 Task: Create in the project UniTech in Backlog an issue 'Implement a new cloud-based project management system for a company with advanced task tracking and collaboration features', assign it to team member softage.1@softage.net and change the status to IN PROGRESS.
Action: Mouse moved to (387, 243)
Screenshot: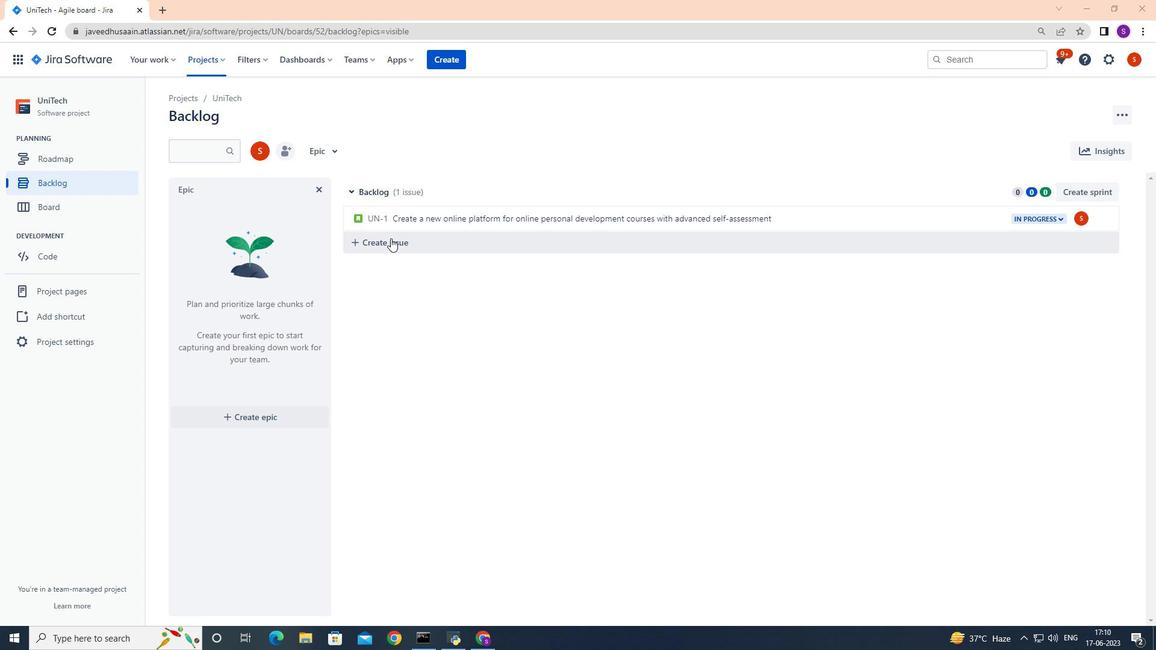 
Action: Mouse pressed left at (387, 243)
Screenshot: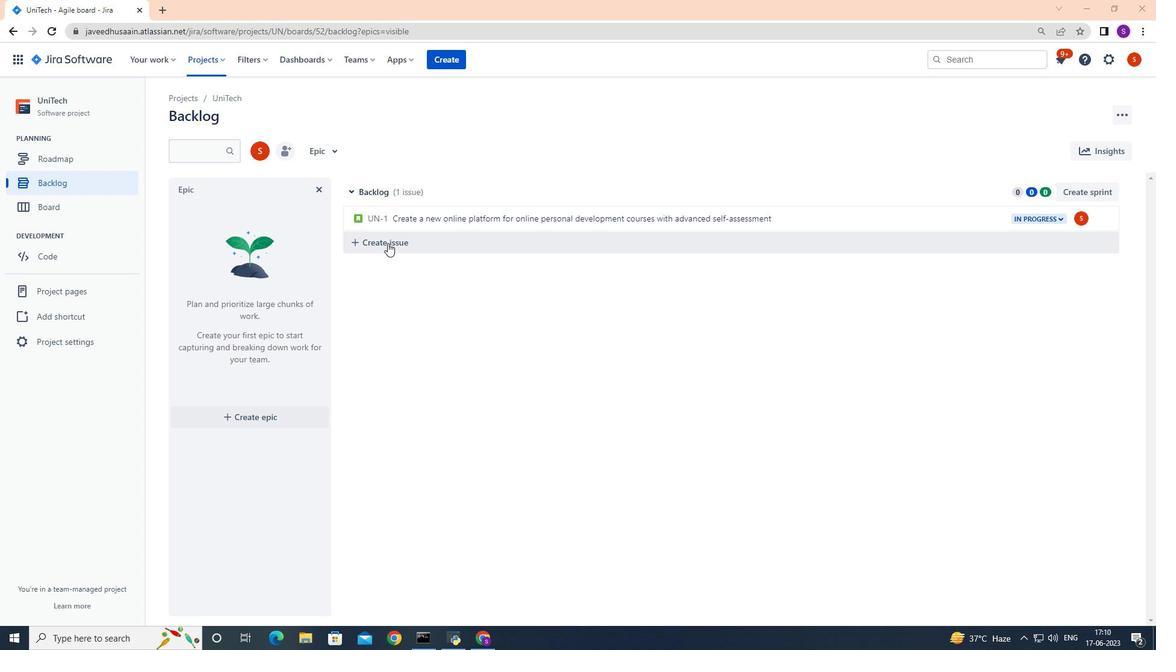 
Action: Mouse moved to (427, 246)
Screenshot: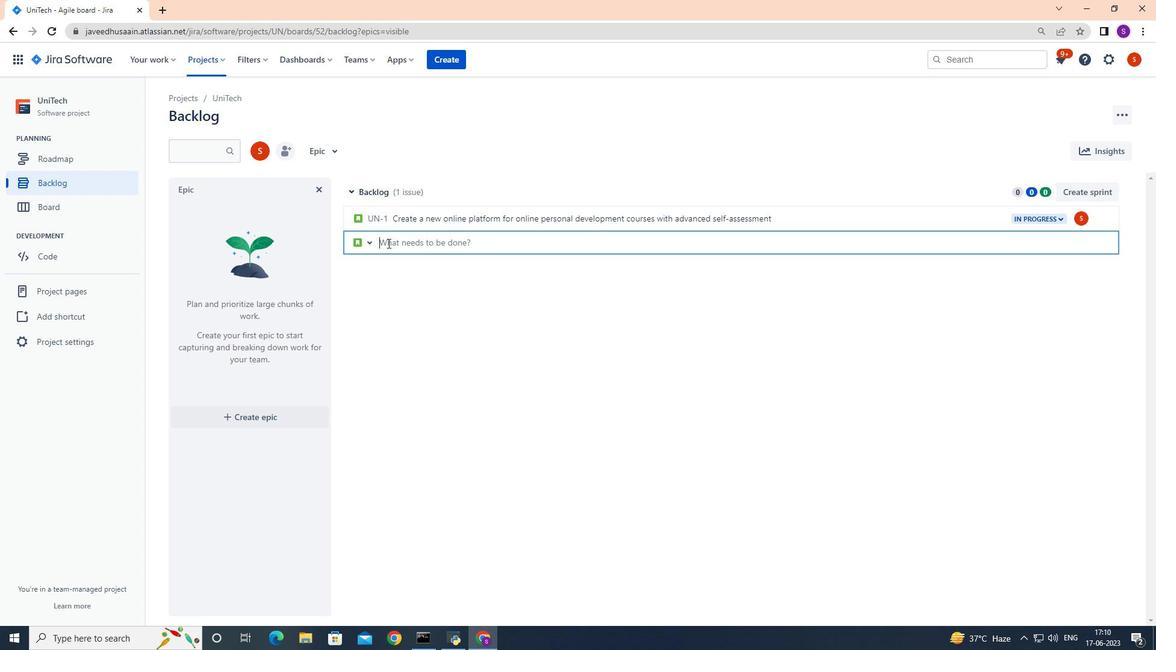 
Action: Mouse pressed left at (427, 246)
Screenshot: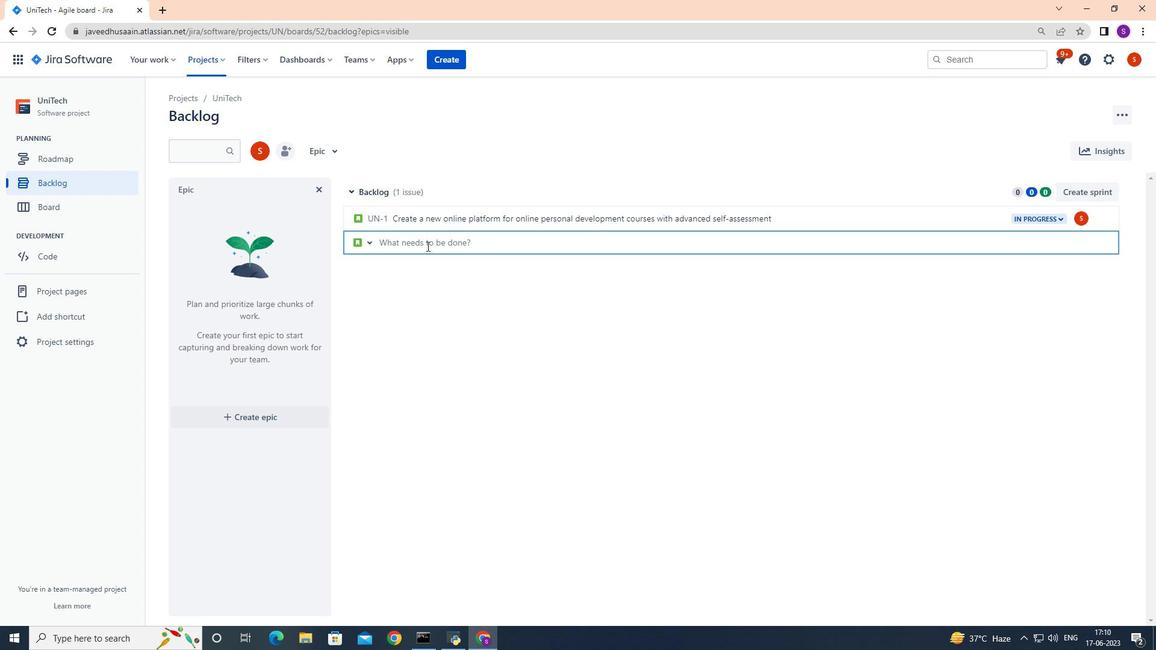 
Action: Key pressed <Key.shift>Implement<Key.space>a<Key.space>new<Key.space>cloud-based<Key.space>projest<Key.backspace><Key.backspace>ct<Key.space>management<Key.space>system<Key.space>for<Key.space>a<Key.space>comp<Key.backspace><Key.backspace><Key.backspace><Key.backspace>cpm<Key.backspace><Key.backspace>ompany<Key.space>with<Key.space>advanced<Key.space>task<Key.space>tracking<Key.space>and<Key.space>collaboration<Key.space>features<Key.enter>
Screenshot: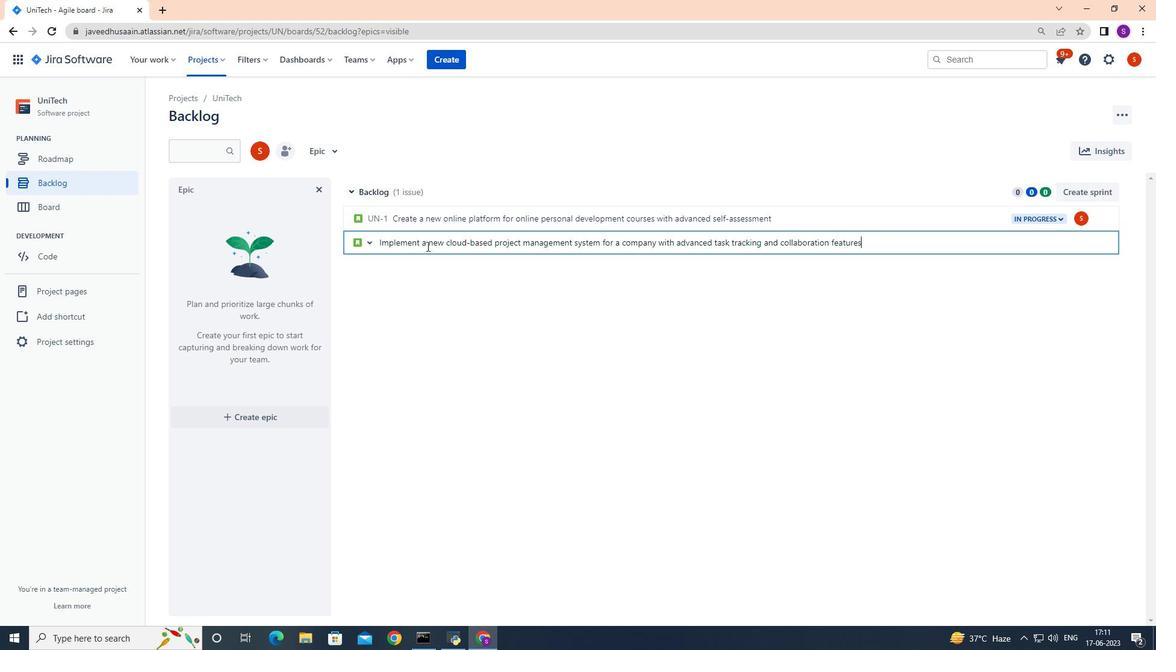 
Action: Mouse moved to (1084, 245)
Screenshot: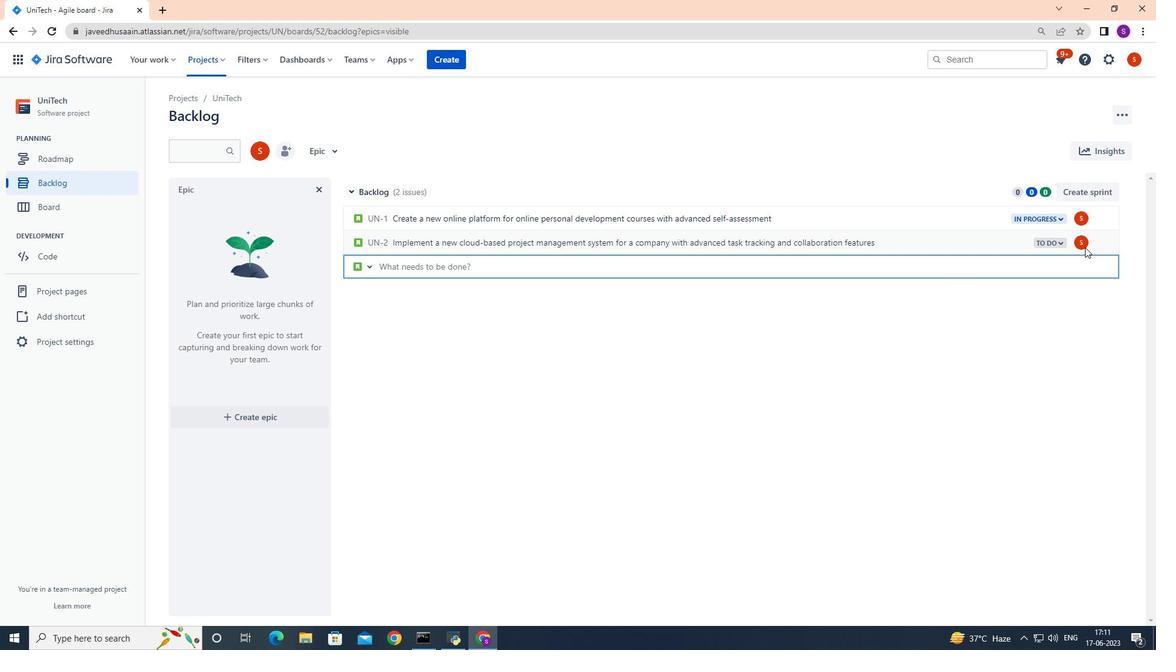 
Action: Mouse pressed left at (1084, 245)
Screenshot: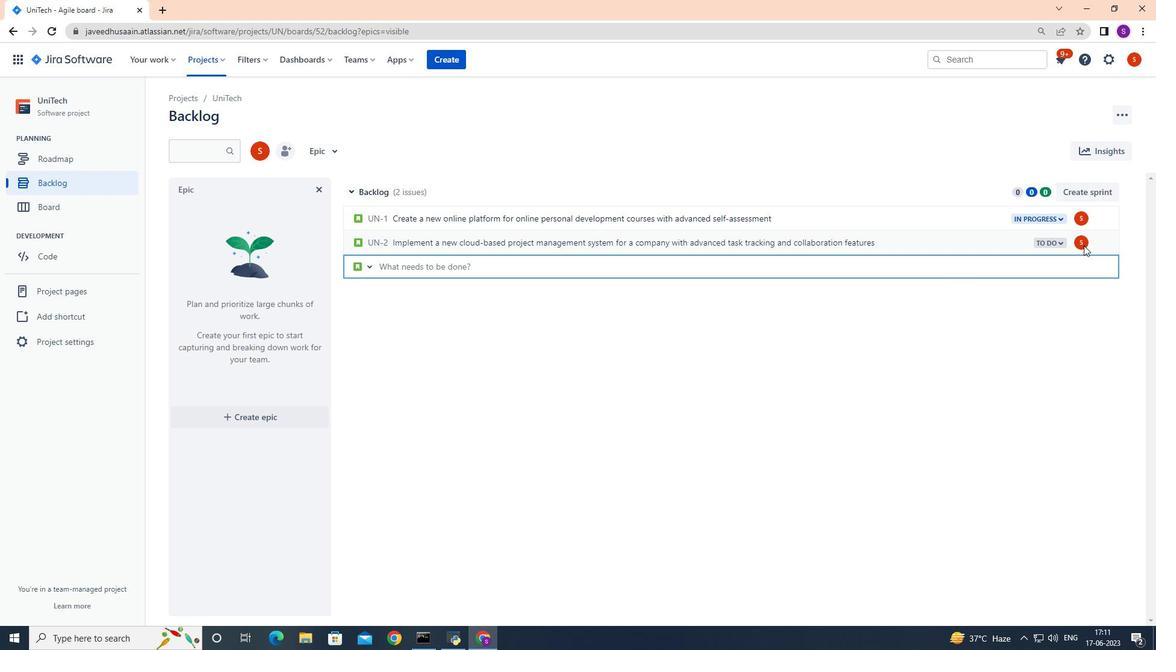 
Action: Mouse pressed left at (1084, 245)
Screenshot: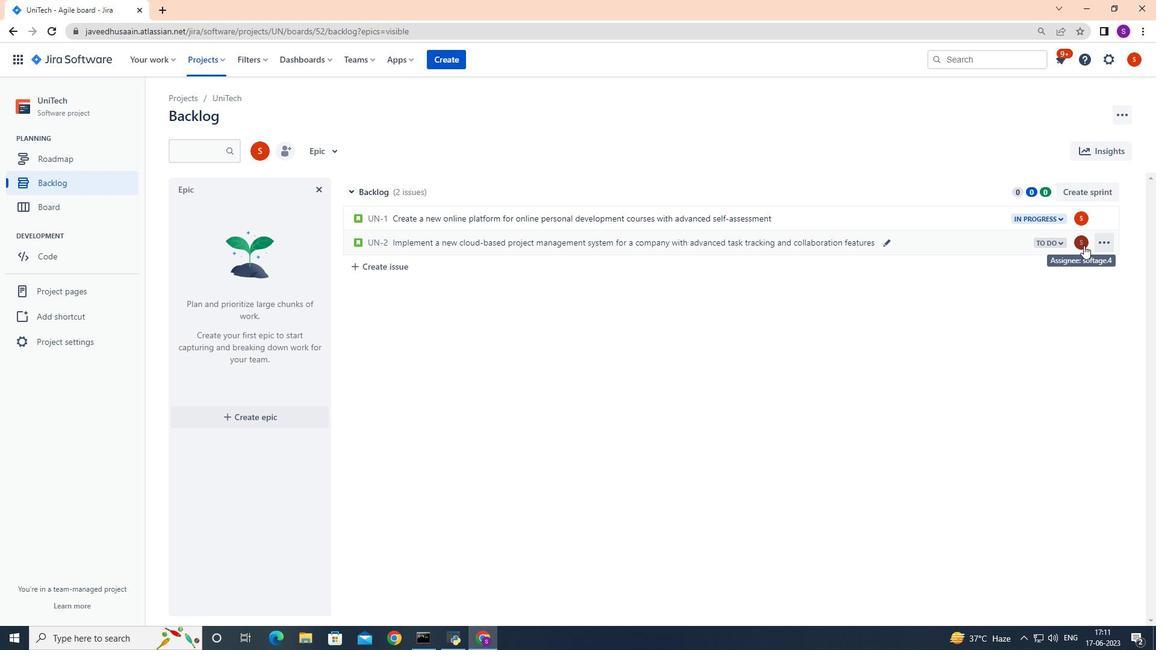 
Action: Mouse moved to (1039, 257)
Screenshot: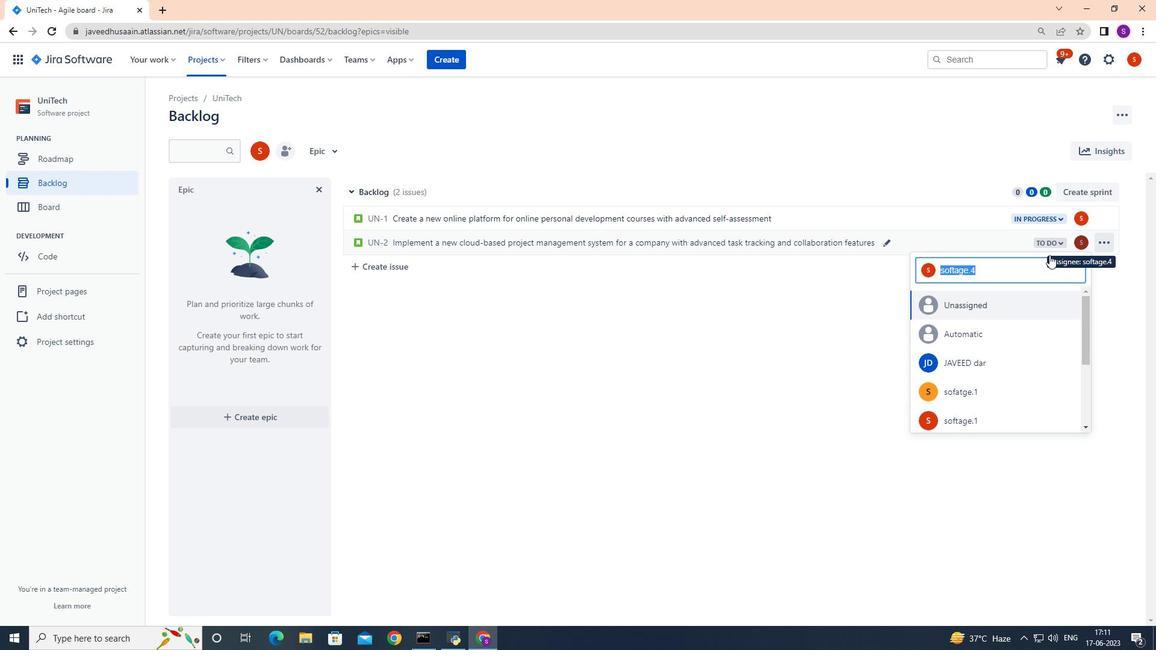 
Action: Key pressed <Key.backspace>softage.1<Key.shift>@softage.net
Screenshot: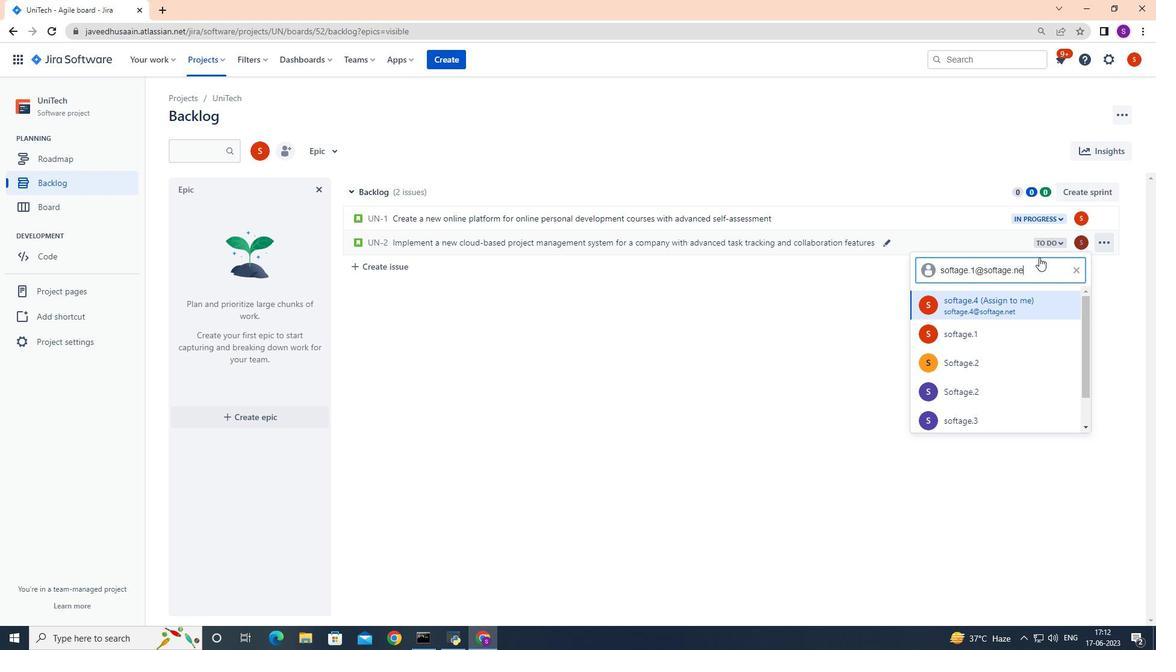 
Action: Mouse moved to (978, 298)
Screenshot: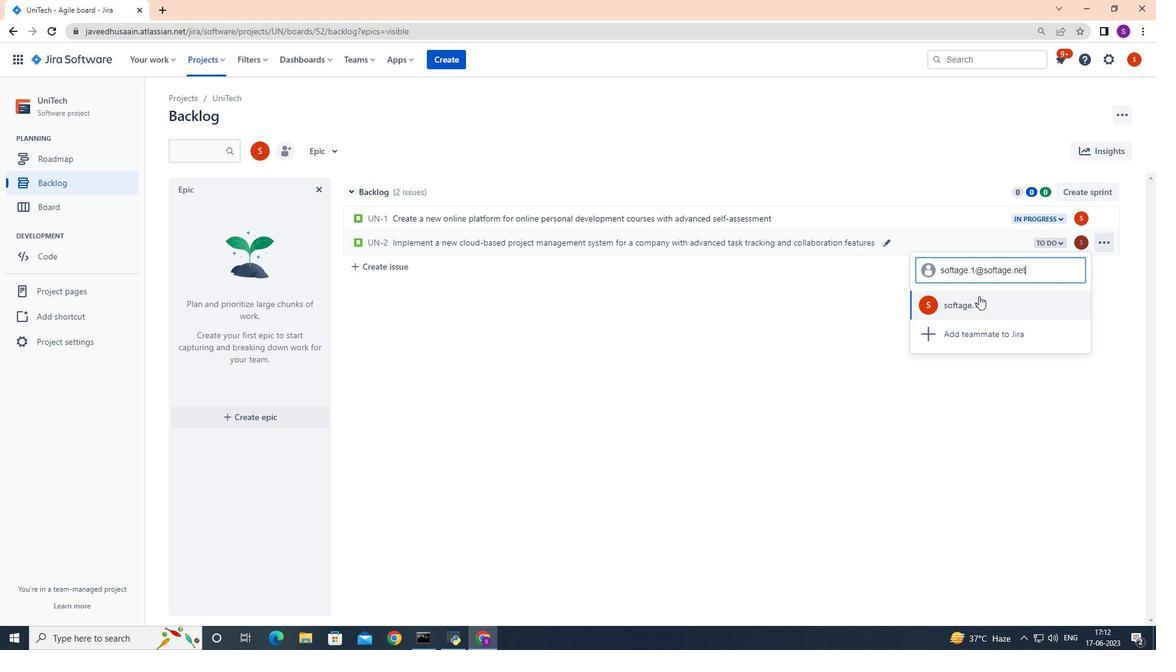 
Action: Mouse pressed left at (978, 298)
Screenshot: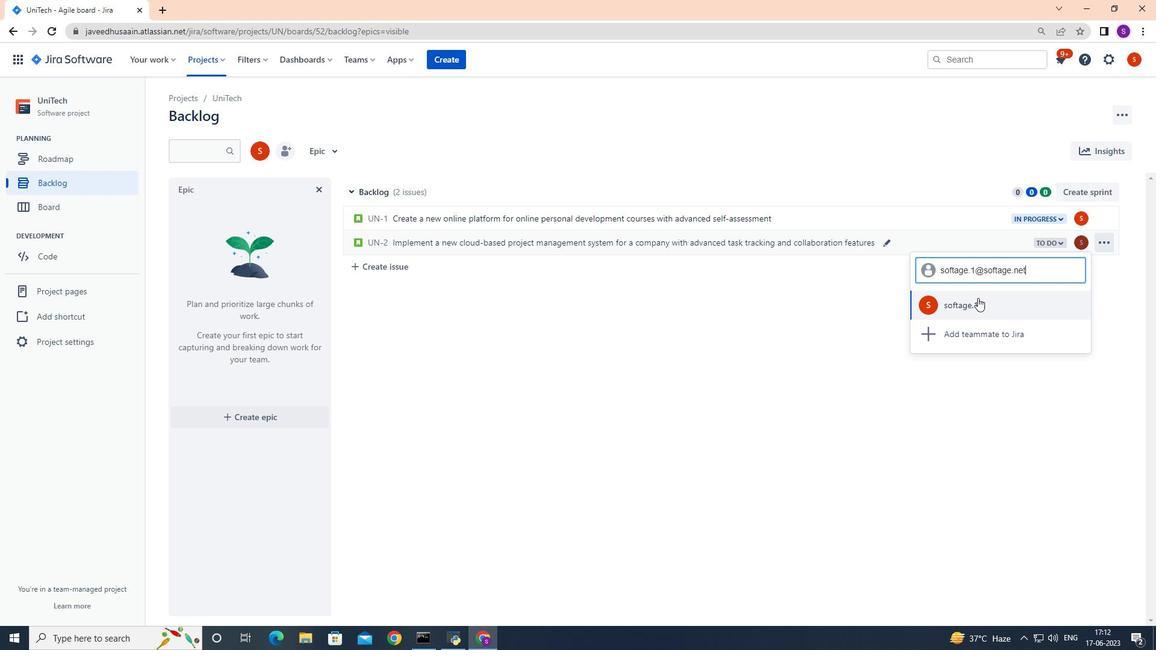 
Action: Mouse moved to (1057, 239)
Screenshot: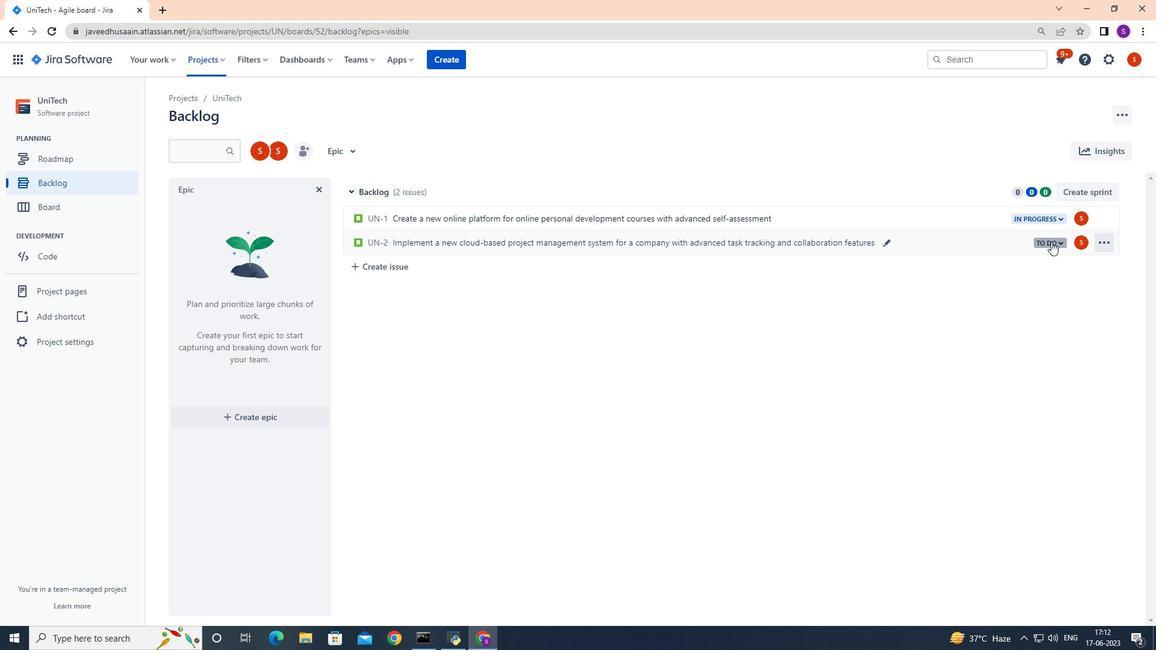 
Action: Mouse pressed left at (1057, 239)
Screenshot: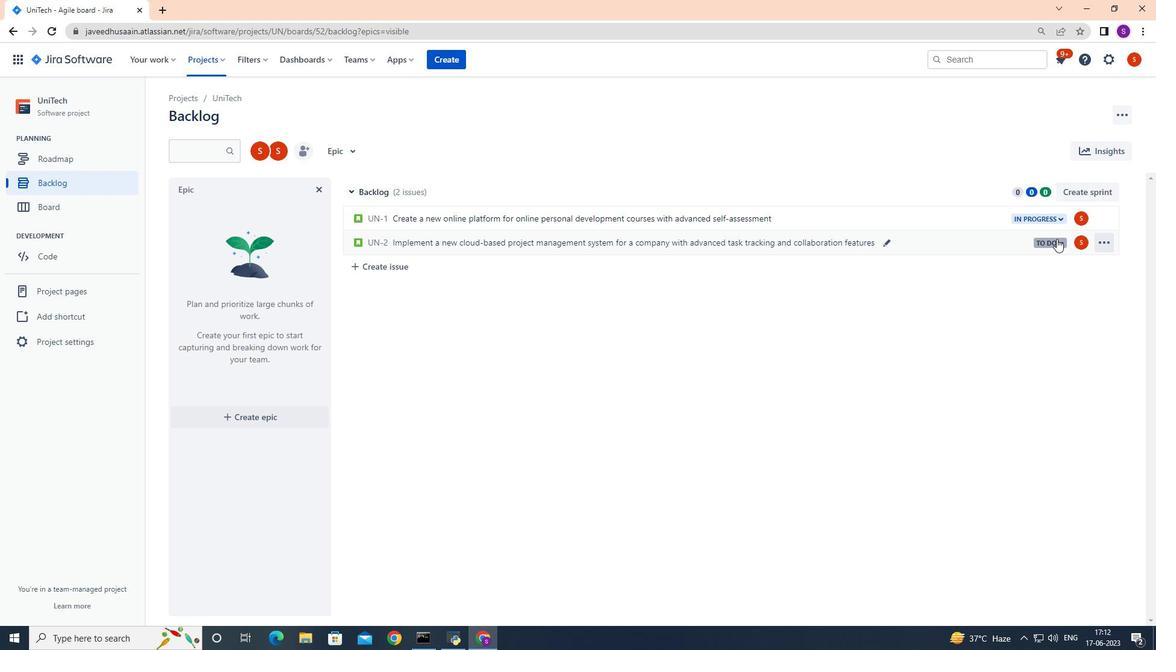 
Action: Mouse moved to (995, 263)
Screenshot: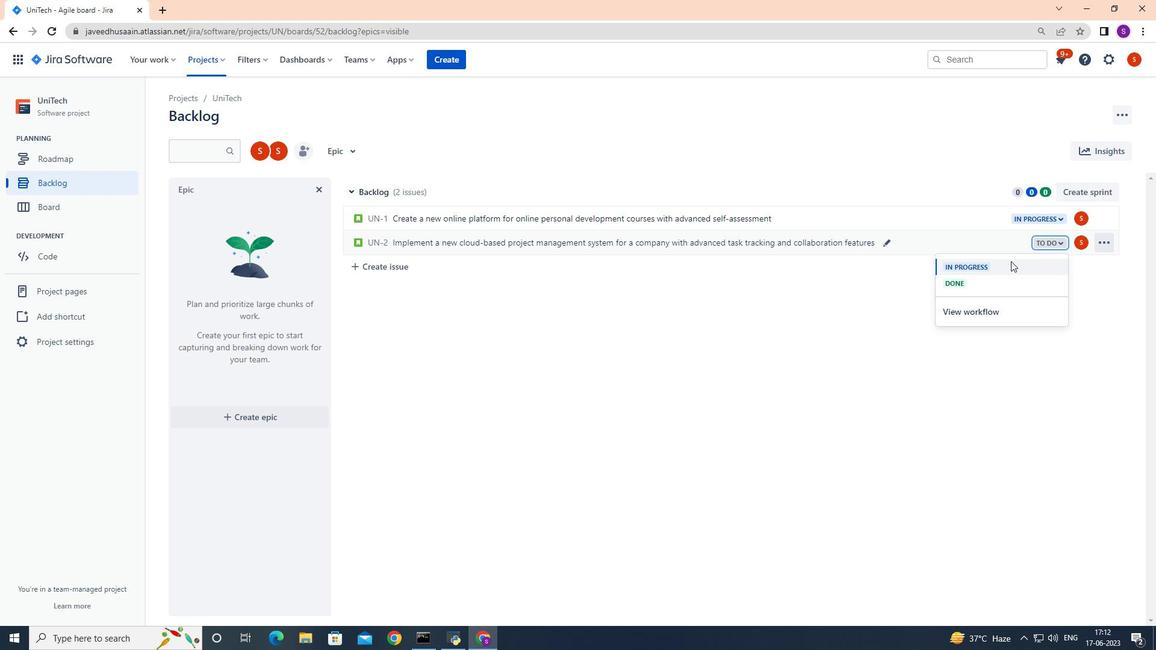 
Action: Mouse pressed left at (995, 263)
Screenshot: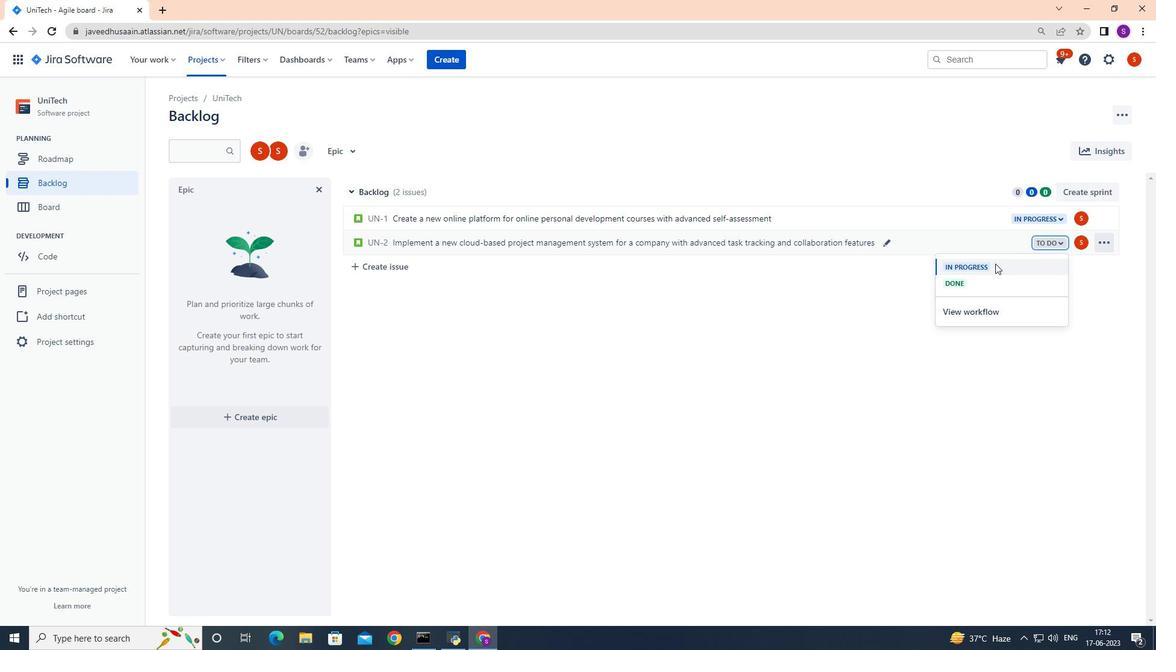 
